 Task: In the description "Customer Grievance"use format text style "Normal text".
Action: Mouse pressed left at (364, 339)
Screenshot: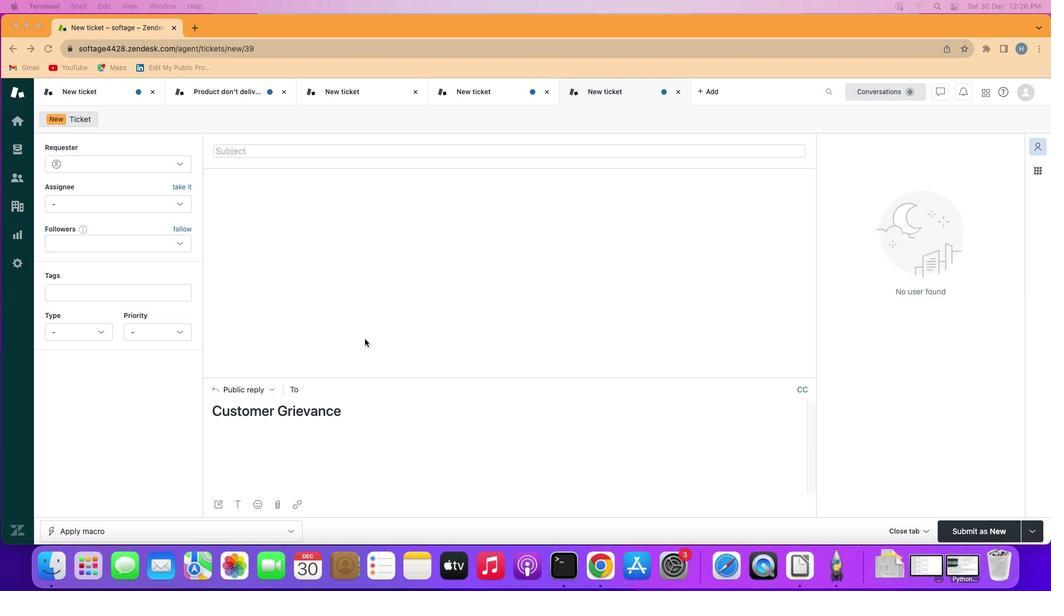 
Action: Mouse moved to (237, 504)
Screenshot: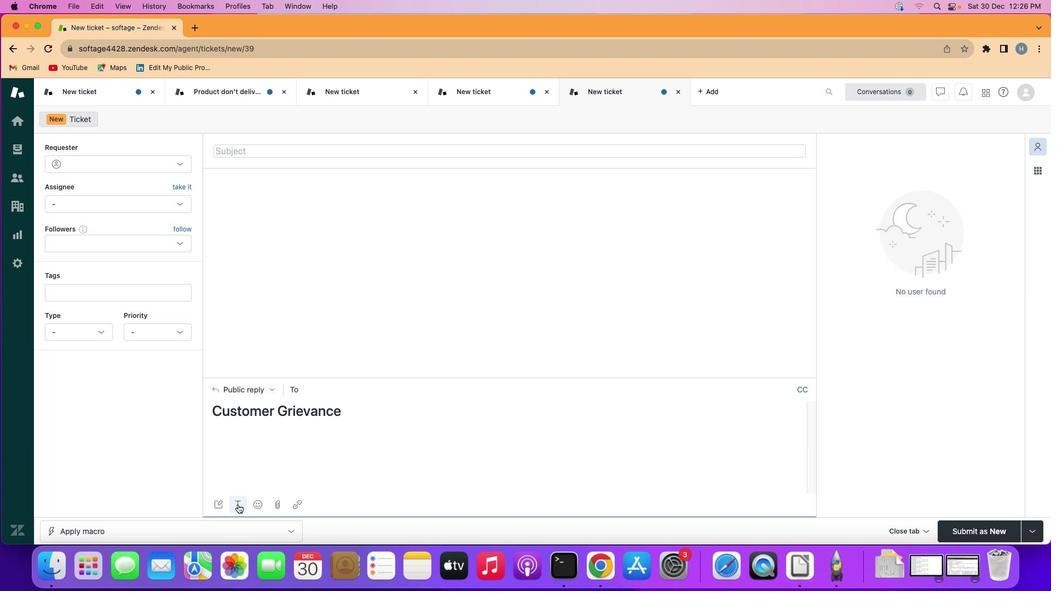 
Action: Mouse pressed left at (237, 504)
Screenshot: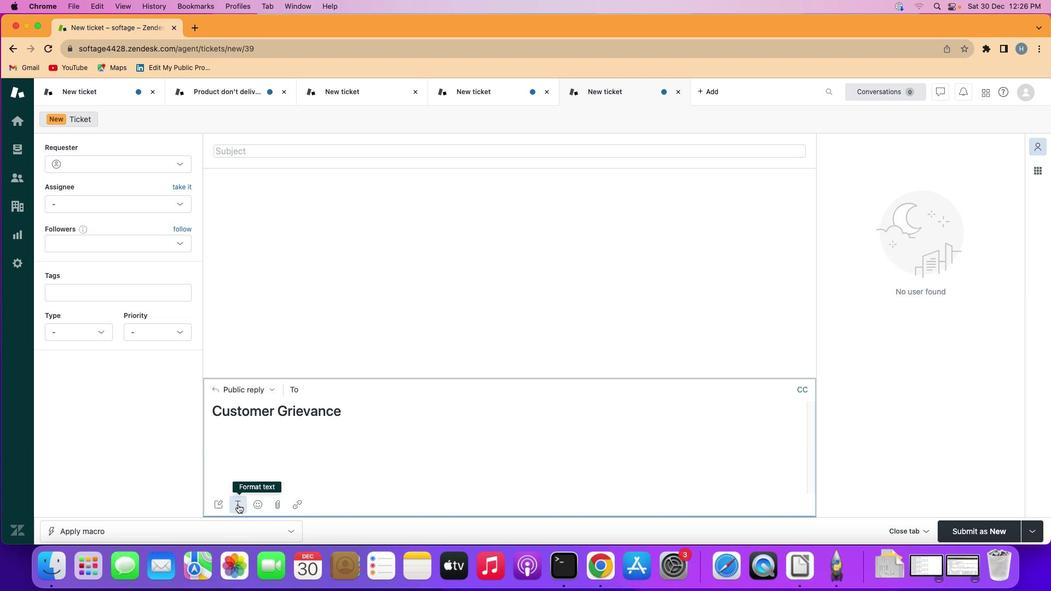 
Action: Mouse moved to (238, 479)
Screenshot: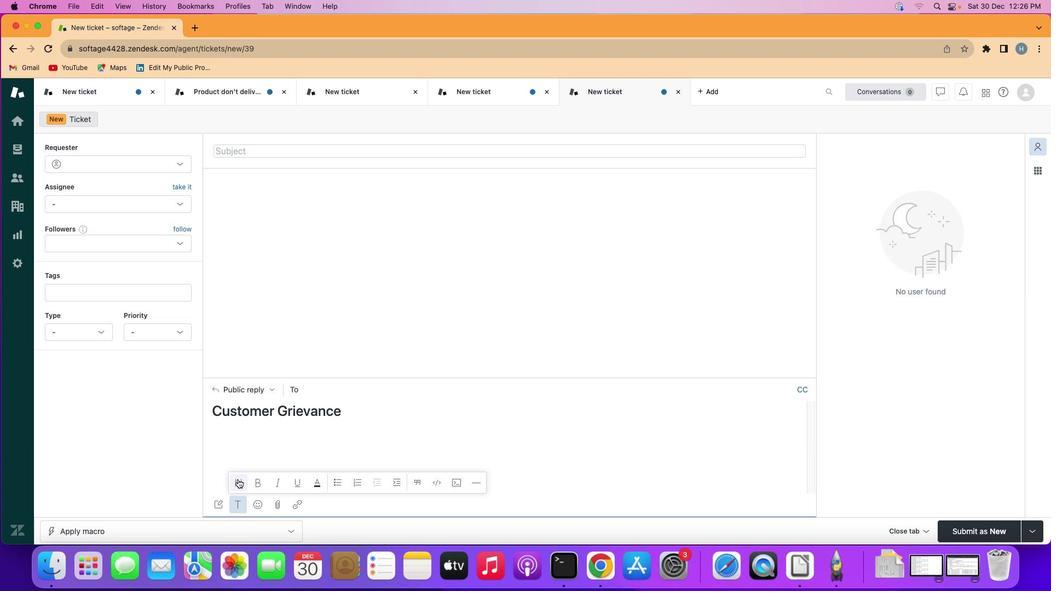 
Action: Mouse pressed left at (238, 479)
Screenshot: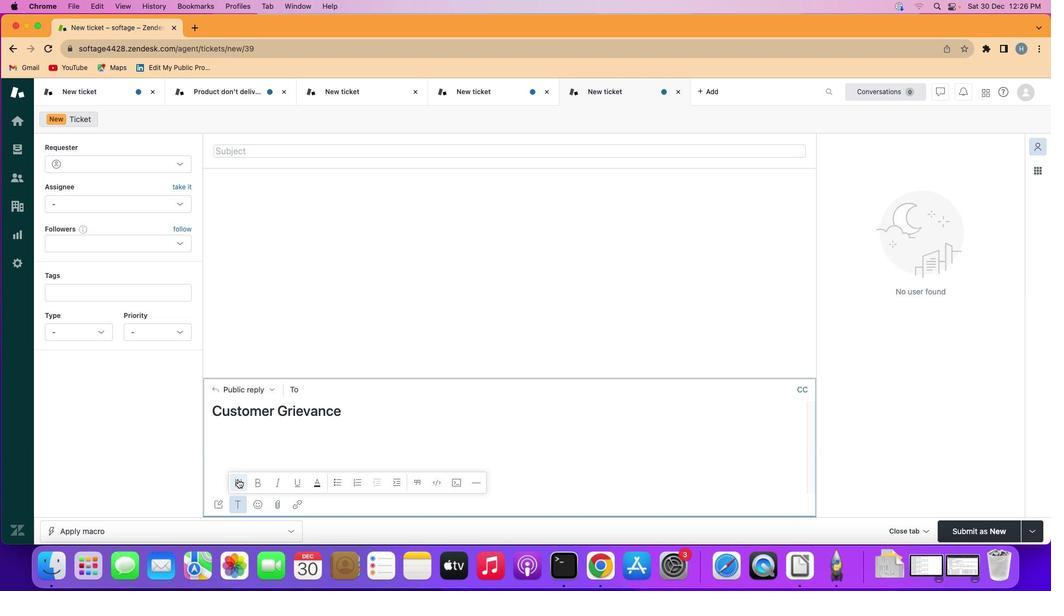 
Action: Mouse moved to (261, 373)
Screenshot: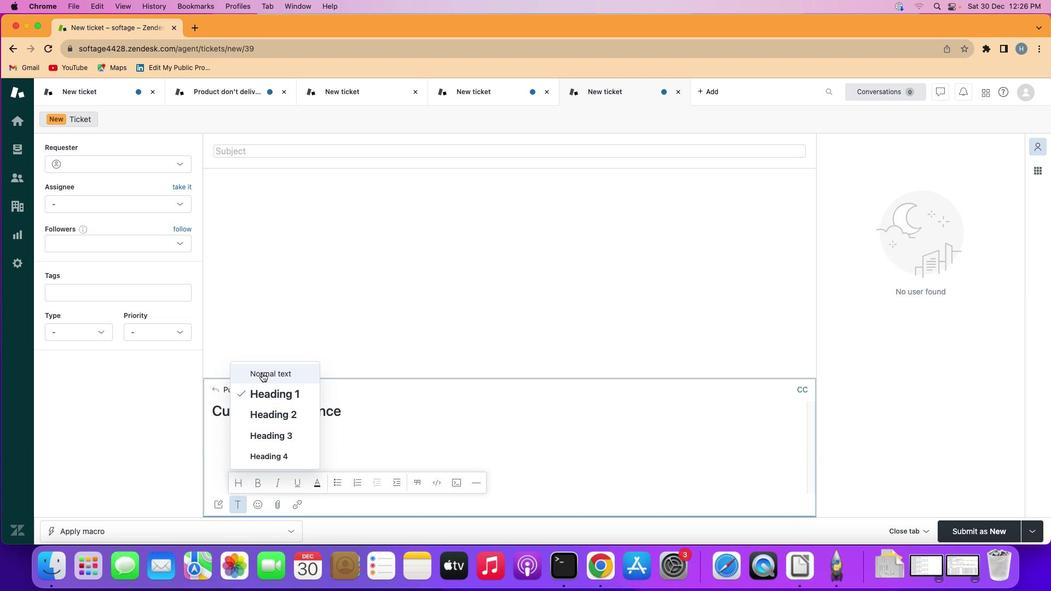
Action: Mouse pressed left at (261, 373)
Screenshot: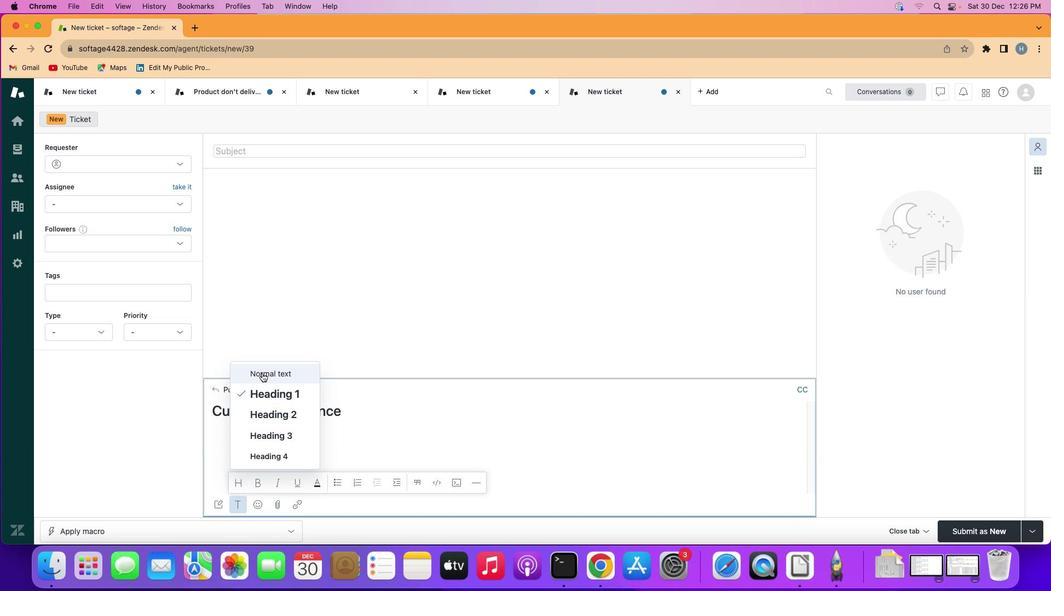 
Action: Mouse moved to (334, 321)
Screenshot: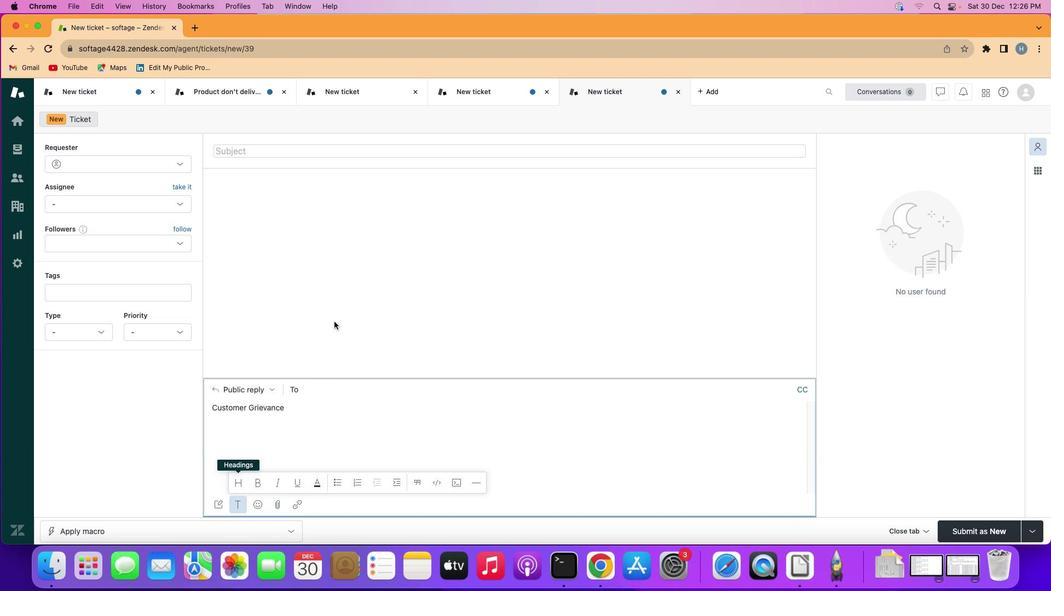 
